 Task: Setup the salesforce meeting and review the sync recommendation
Action: Mouse moved to (218, 222)
Screenshot: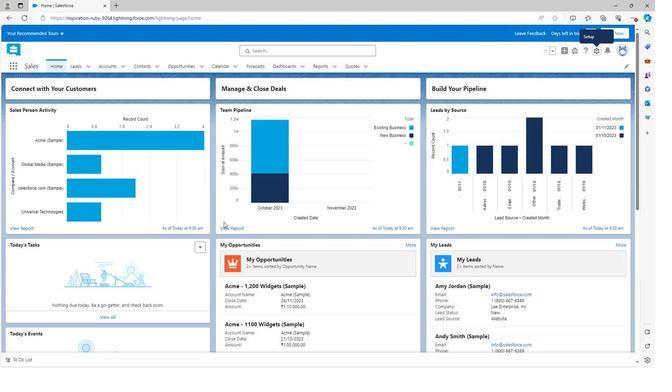 
Action: Mouse scrolled (218, 222) with delta (0, 0)
Screenshot: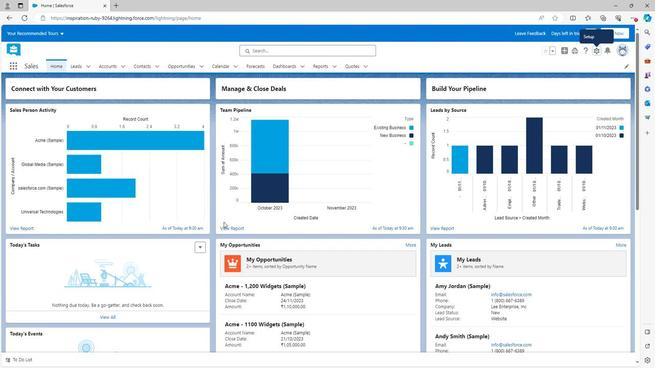 
Action: Mouse scrolled (218, 222) with delta (0, 0)
Screenshot: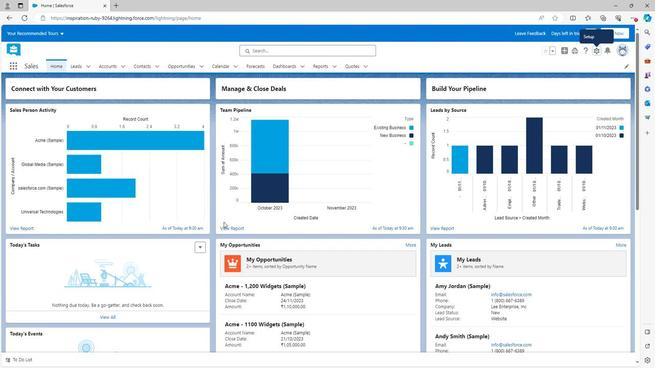 
Action: Mouse scrolled (218, 222) with delta (0, 0)
Screenshot: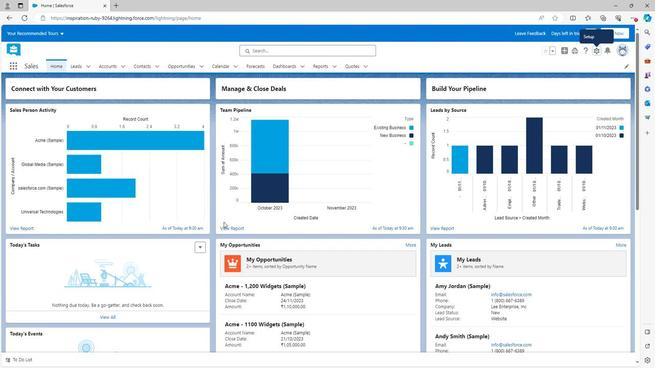 
Action: Mouse scrolled (218, 222) with delta (0, 0)
Screenshot: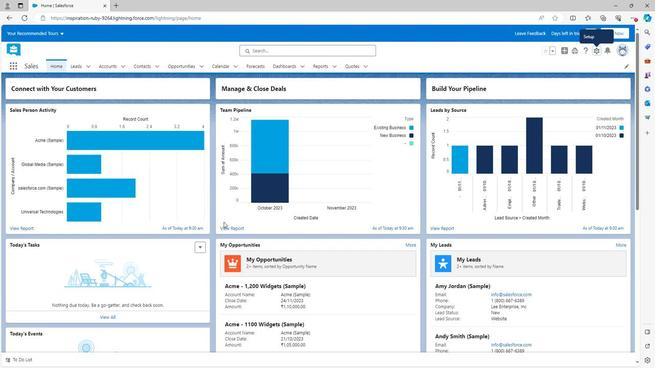 
Action: Mouse scrolled (218, 222) with delta (0, 0)
Screenshot: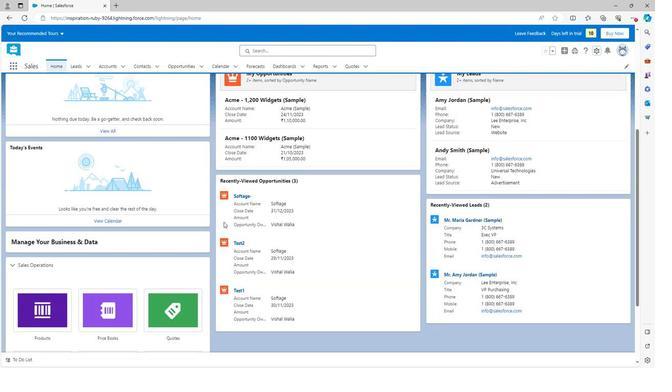 
Action: Mouse scrolled (218, 222) with delta (0, 0)
Screenshot: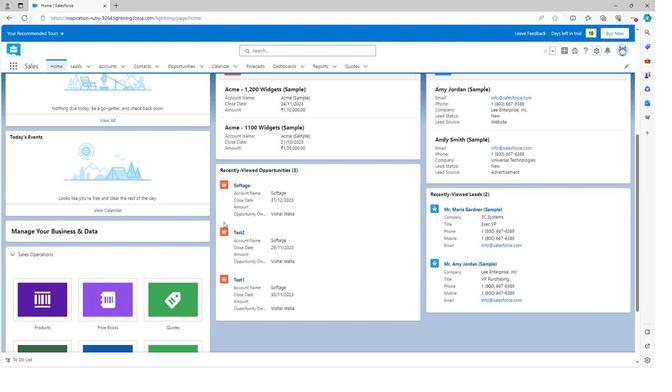 
Action: Mouse scrolled (218, 223) with delta (0, 0)
Screenshot: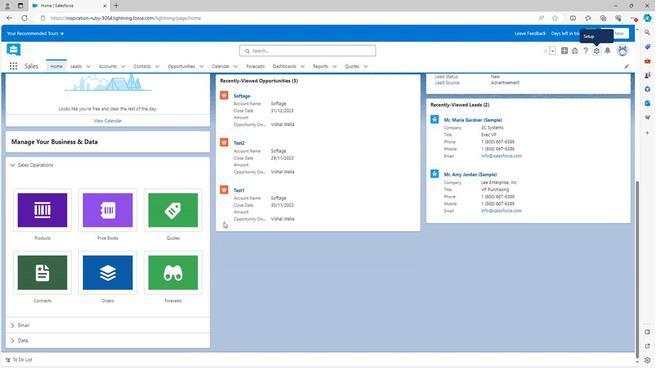 
Action: Mouse scrolled (218, 223) with delta (0, 0)
Screenshot: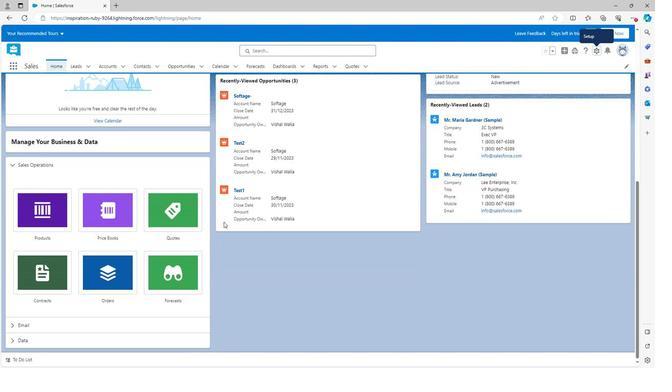 
Action: Mouse scrolled (218, 223) with delta (0, 0)
Screenshot: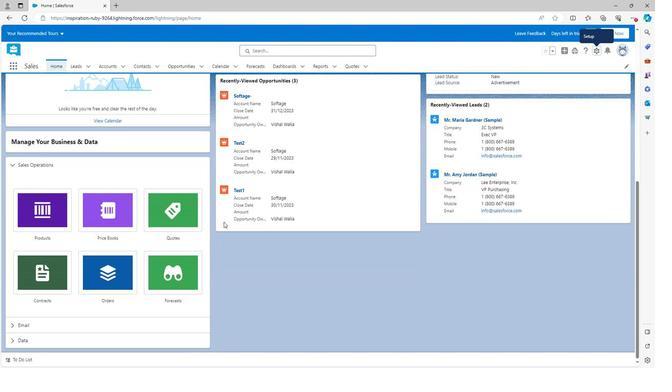 
Action: Mouse scrolled (218, 223) with delta (0, 0)
Screenshot: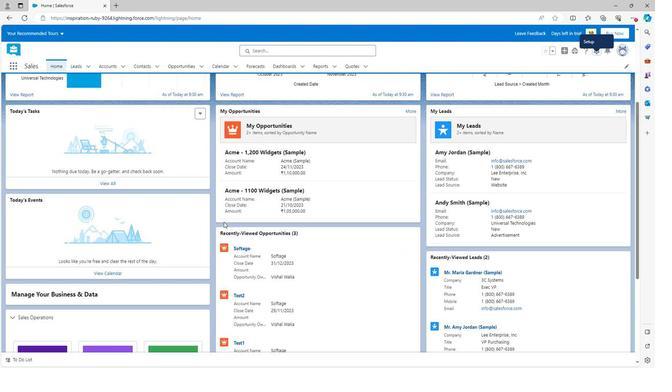 
Action: Mouse scrolled (218, 223) with delta (0, 0)
Screenshot: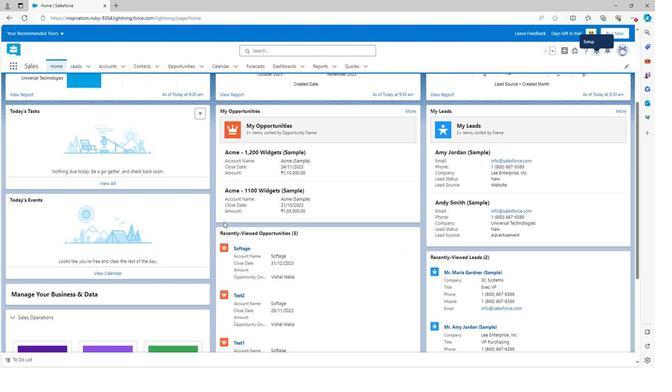 
Action: Mouse scrolled (218, 223) with delta (0, 0)
Screenshot: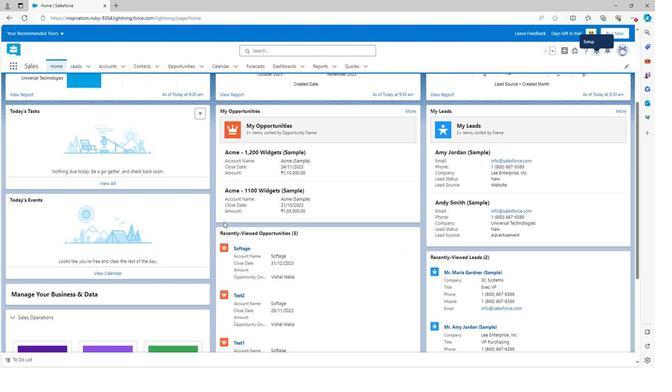 
Action: Mouse scrolled (218, 223) with delta (0, 0)
Screenshot: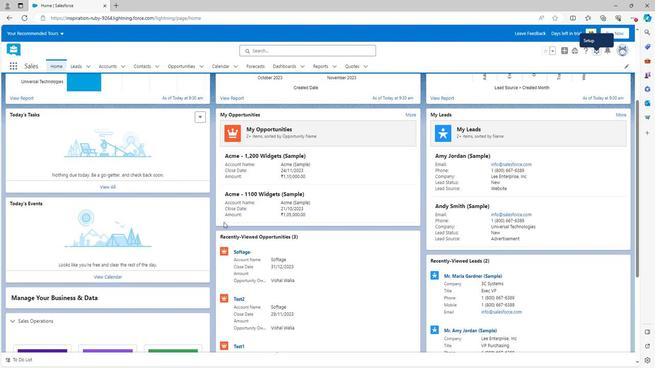 
Action: Mouse scrolled (218, 223) with delta (0, 0)
Screenshot: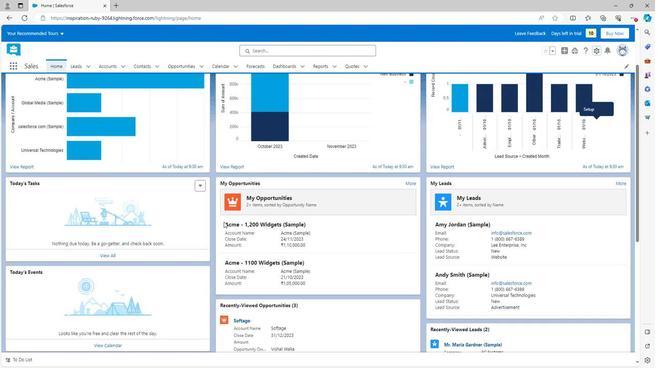 
Action: Mouse moved to (582, 56)
Screenshot: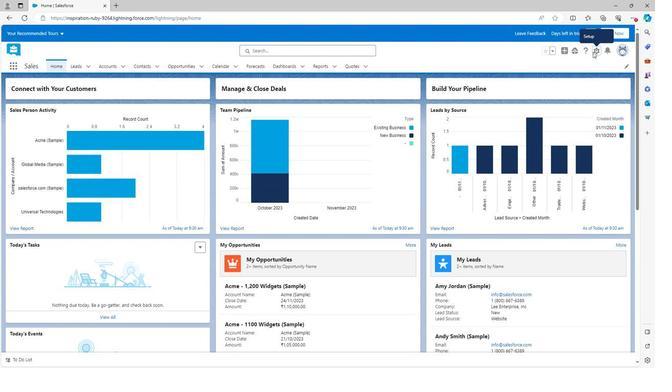 
Action: Mouse pressed left at (582, 56)
Screenshot: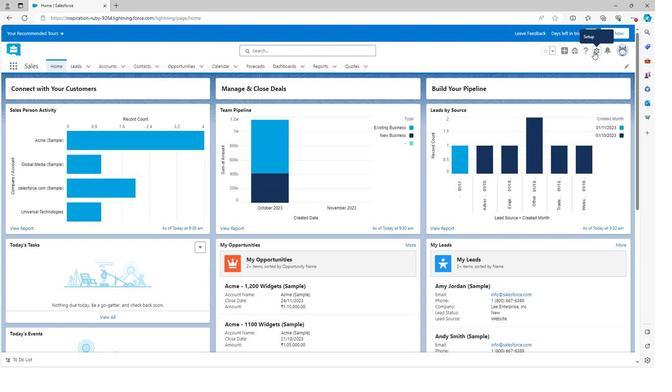 
Action: Mouse moved to (561, 71)
Screenshot: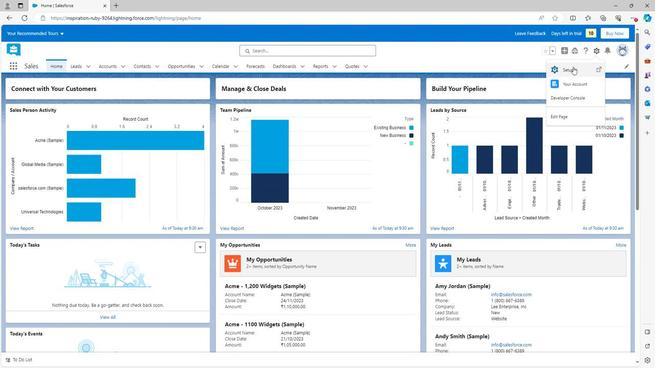 
Action: Mouse pressed left at (561, 71)
Screenshot: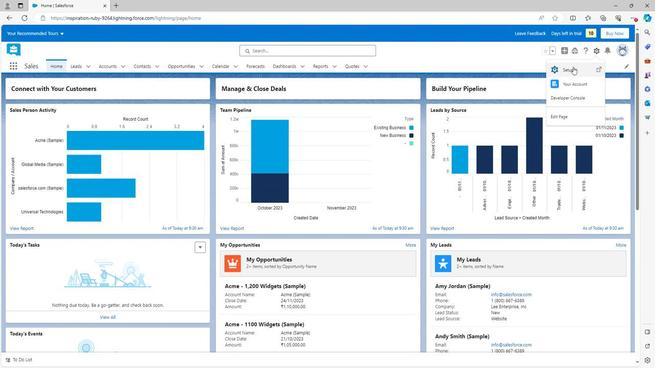 
Action: Mouse moved to (54, 249)
Screenshot: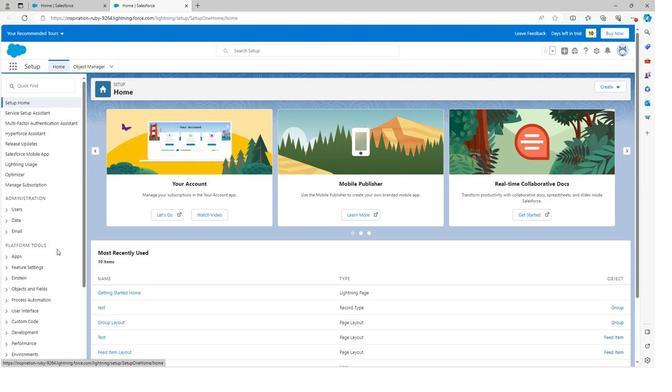 
Action: Mouse scrolled (54, 249) with delta (0, 0)
Screenshot: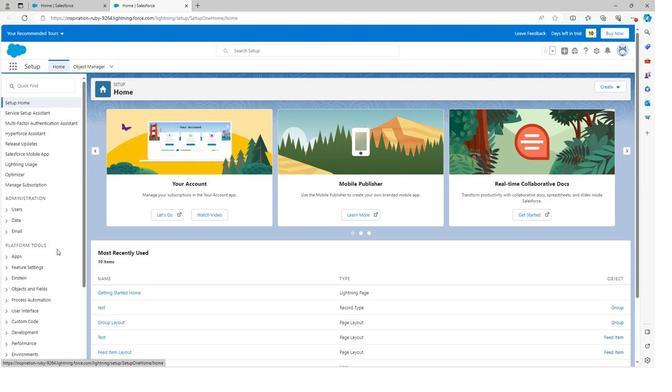 
Action: Mouse scrolled (54, 249) with delta (0, 0)
Screenshot: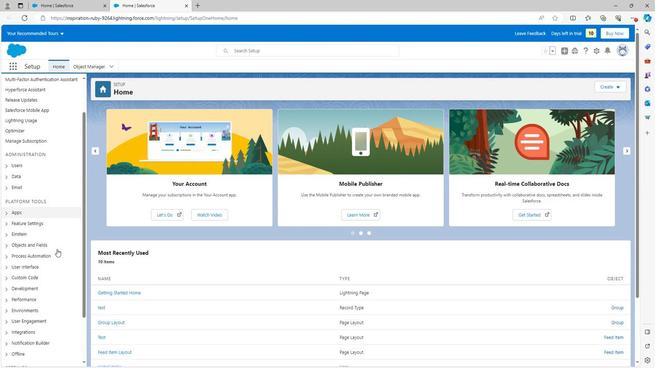 
Action: Mouse scrolled (54, 249) with delta (0, 0)
Screenshot: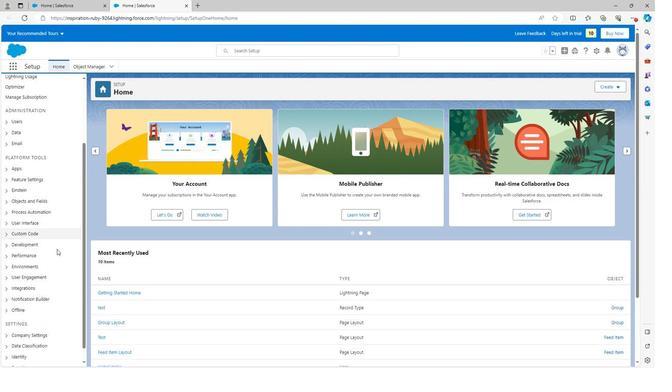 
Action: Mouse moved to (3, 166)
Screenshot: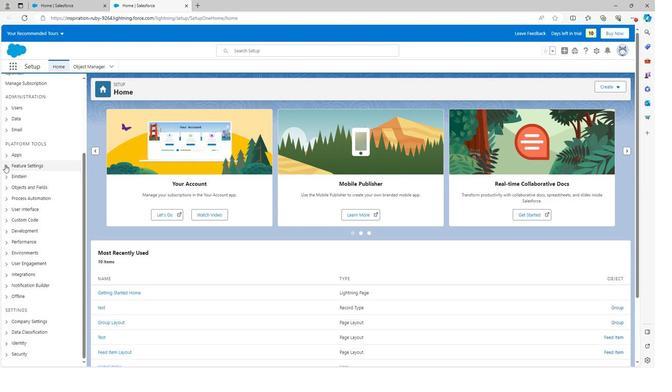 
Action: Mouse pressed left at (3, 166)
Screenshot: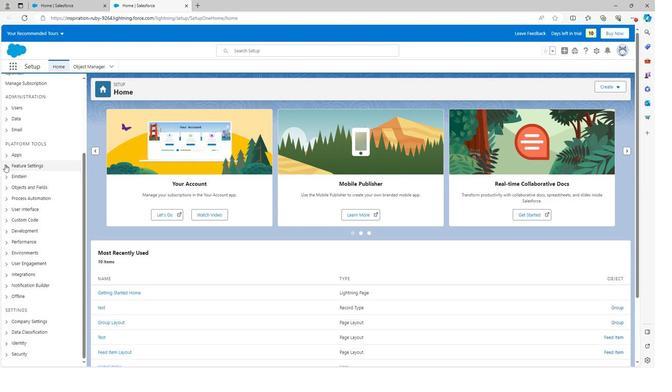 
Action: Mouse moved to (13, 242)
Screenshot: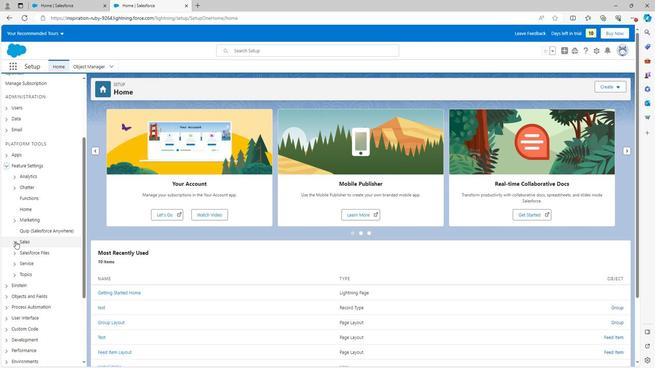 
Action: Mouse pressed left at (13, 242)
Screenshot: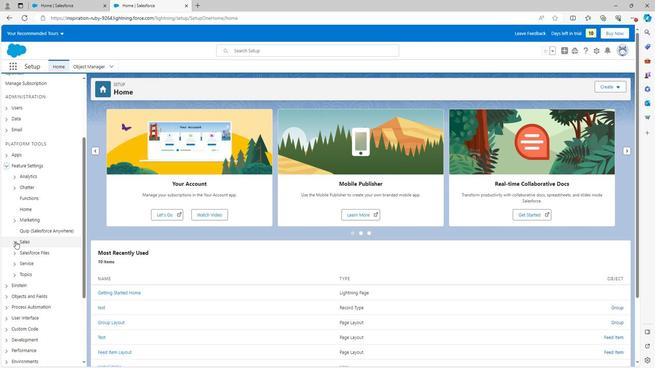 
Action: Mouse scrolled (13, 241) with delta (0, 0)
Screenshot: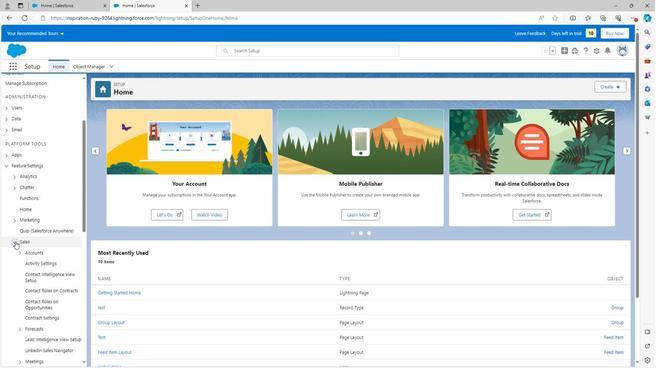 
Action: Mouse scrolled (13, 241) with delta (0, 0)
Screenshot: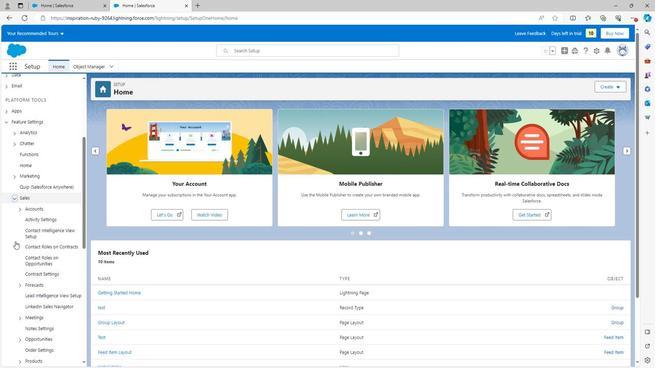 
Action: Mouse scrolled (13, 241) with delta (0, 0)
Screenshot: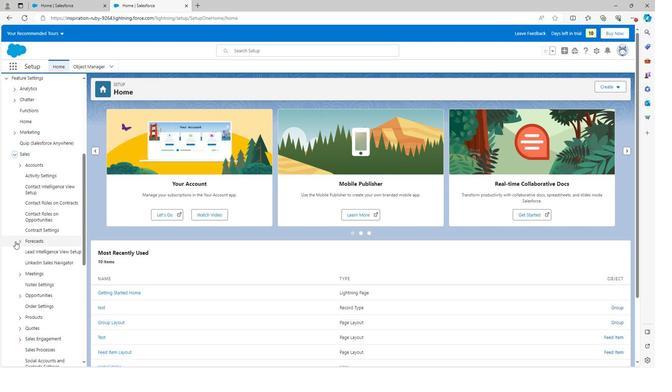 
Action: Mouse moved to (18, 230)
Screenshot: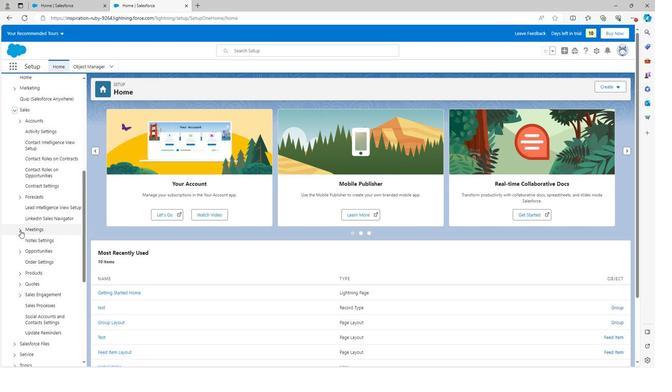 
Action: Mouse pressed left at (18, 230)
Screenshot: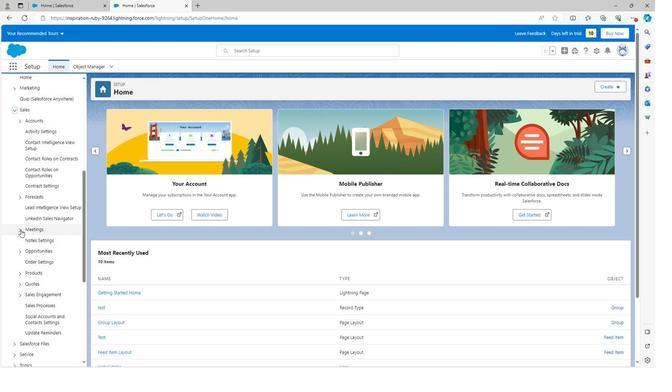 
Action: Mouse moved to (31, 239)
Screenshot: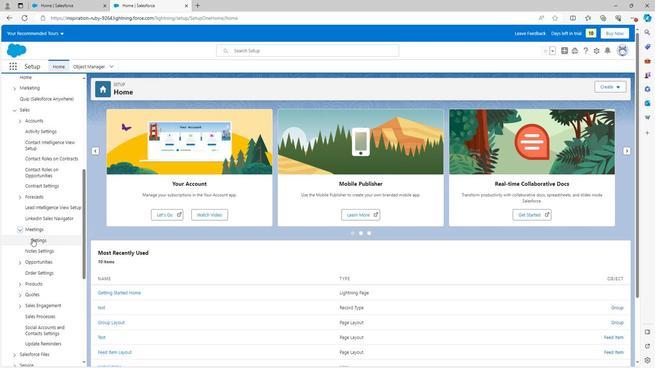 
Action: Mouse pressed left at (31, 239)
Screenshot: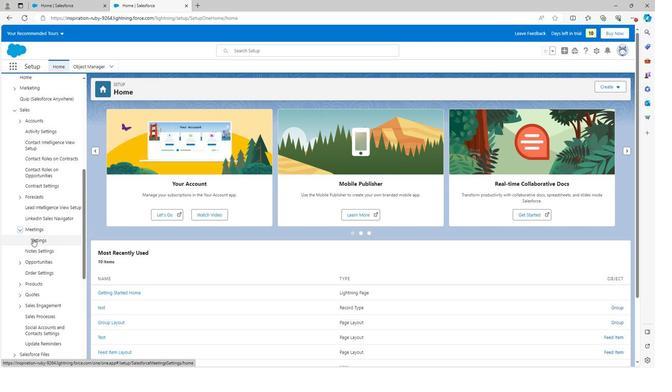 
Action: Mouse moved to (426, 177)
Screenshot: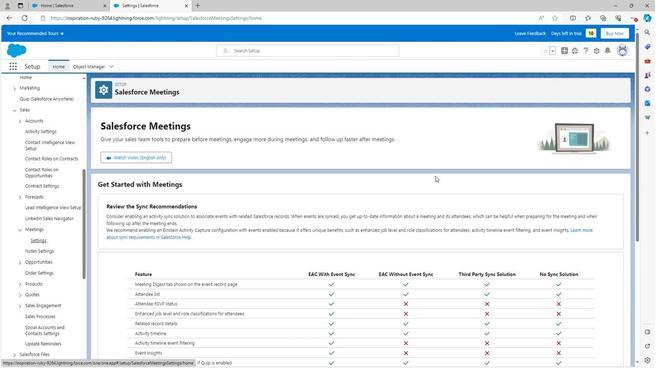 
Action: Mouse scrolled (426, 177) with delta (0, 0)
Screenshot: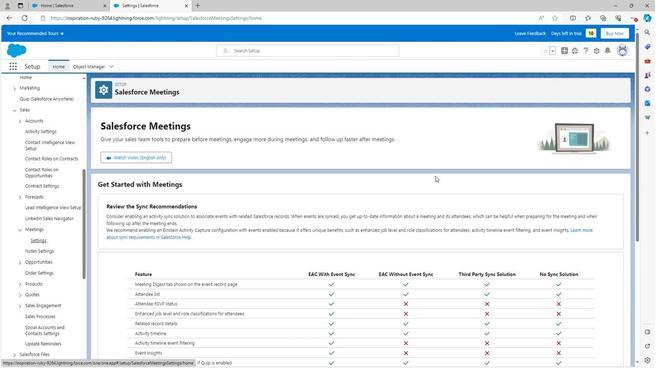 
Action: Mouse scrolled (426, 177) with delta (0, 0)
Screenshot: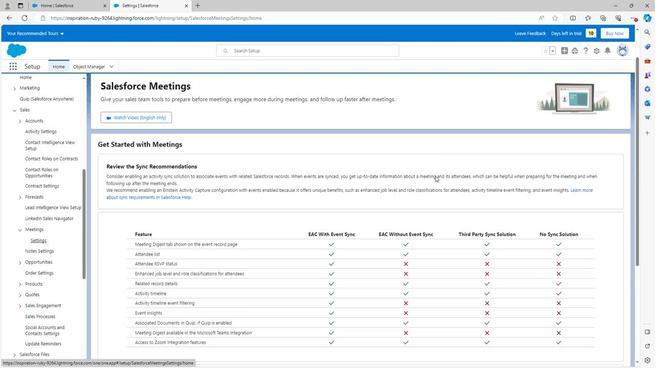 
Action: Mouse scrolled (426, 177) with delta (0, 0)
Screenshot: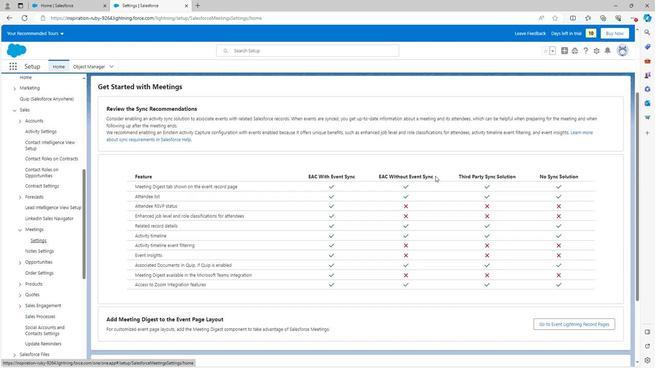 
Action: Mouse scrolled (426, 177) with delta (0, 0)
Screenshot: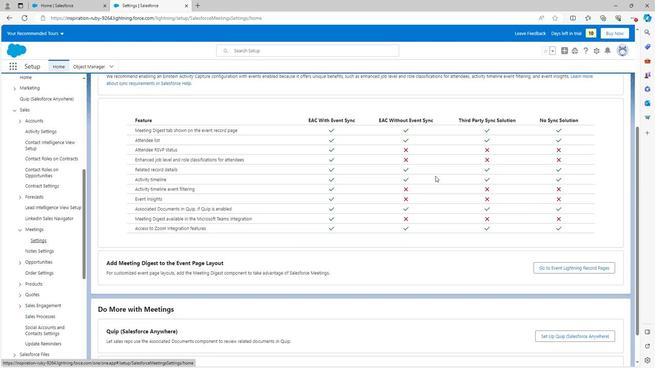 
Action: Mouse scrolled (426, 177) with delta (0, 0)
Screenshot: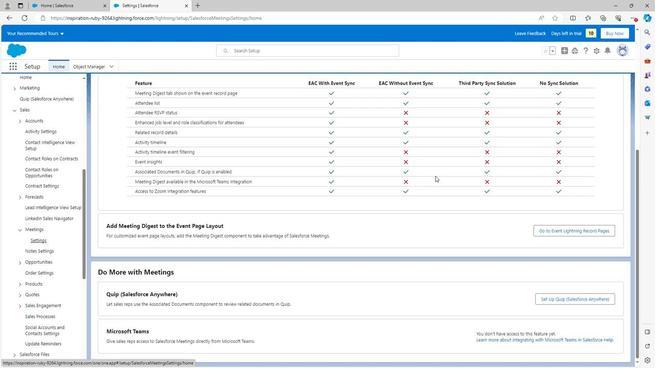 
Action: Mouse scrolled (426, 177) with delta (0, 0)
Screenshot: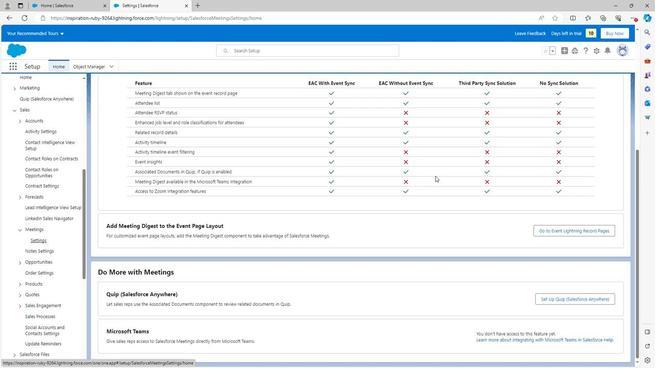 
Action: Mouse moved to (421, 225)
Screenshot: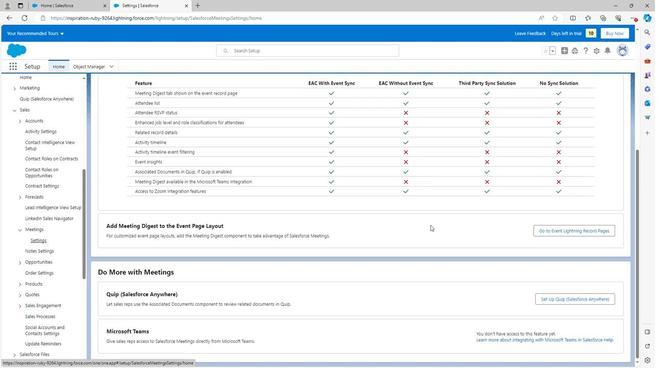 
Action: Mouse scrolled (421, 225) with delta (0, 0)
Screenshot: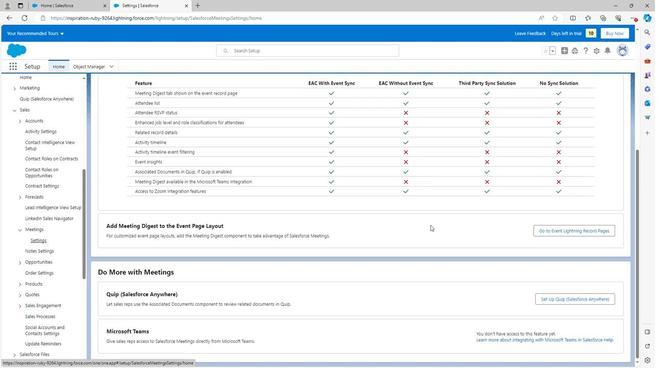 
Action: Mouse scrolled (421, 225) with delta (0, 0)
Screenshot: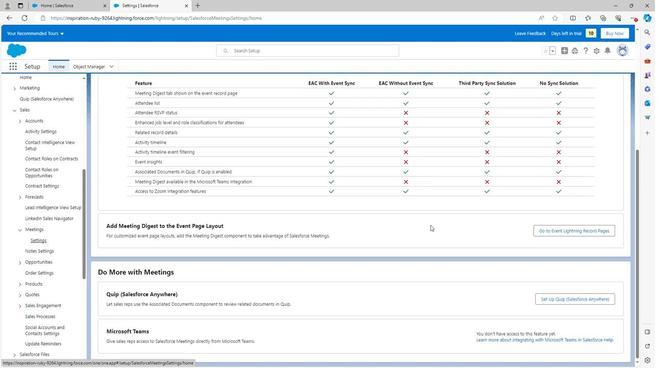 
Action: Mouse scrolled (421, 225) with delta (0, 0)
Screenshot: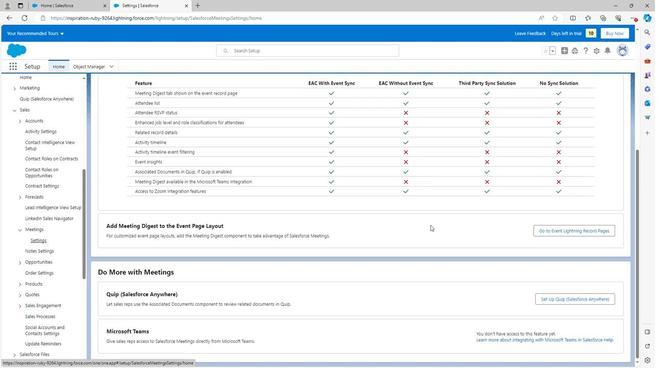 
Action: Mouse moved to (545, 231)
Screenshot: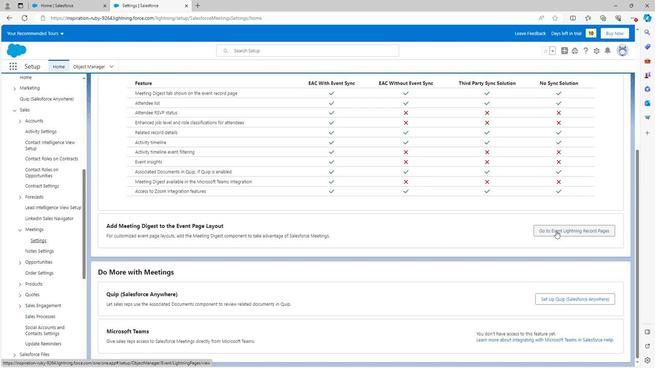 
Action: Mouse pressed left at (545, 231)
Screenshot: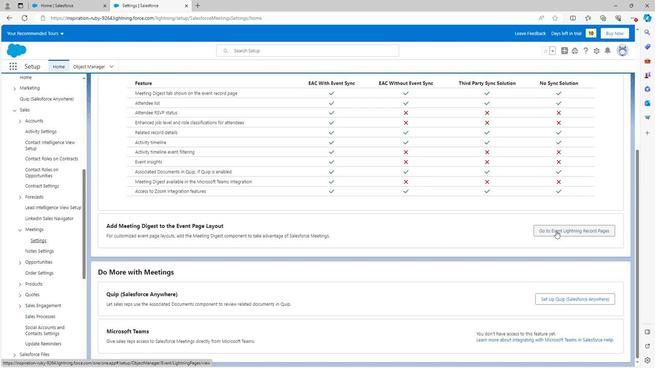 
Action: Mouse moved to (263, 10)
Screenshot: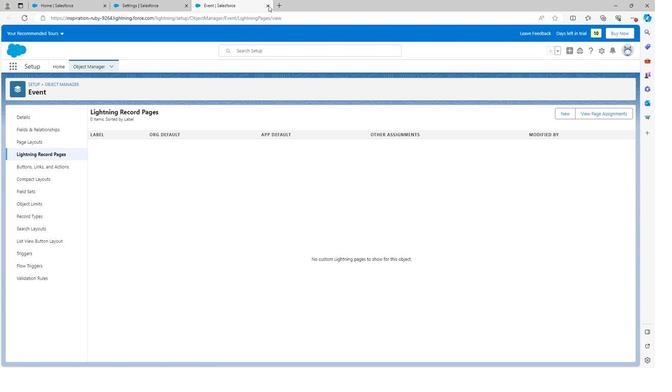 
Action: Mouse pressed left at (263, 10)
Screenshot: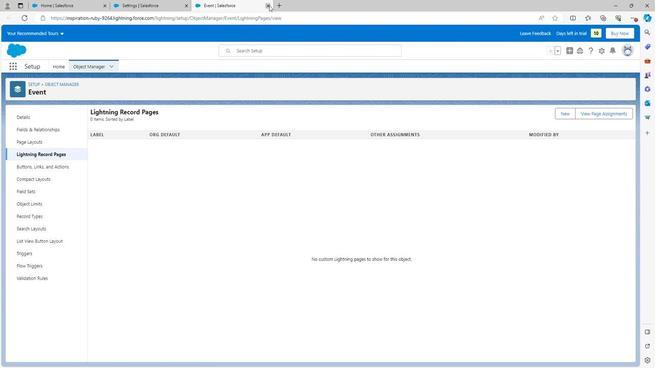 
Action: Mouse moved to (280, 157)
Screenshot: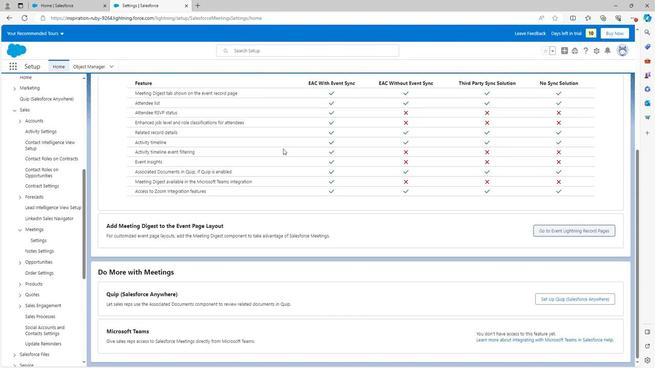 
Action: Mouse scrolled (280, 158) with delta (0, 0)
Screenshot: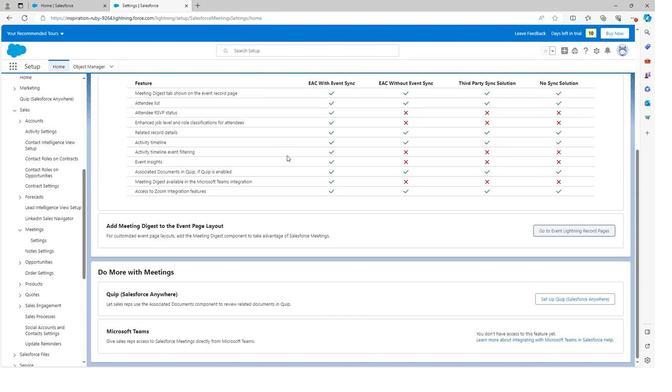 
Action: Mouse scrolled (280, 158) with delta (0, 0)
Screenshot: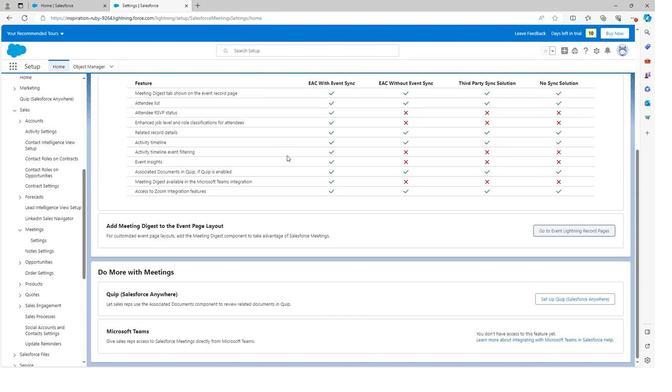 
Action: Mouse moved to (281, 157)
Screenshot: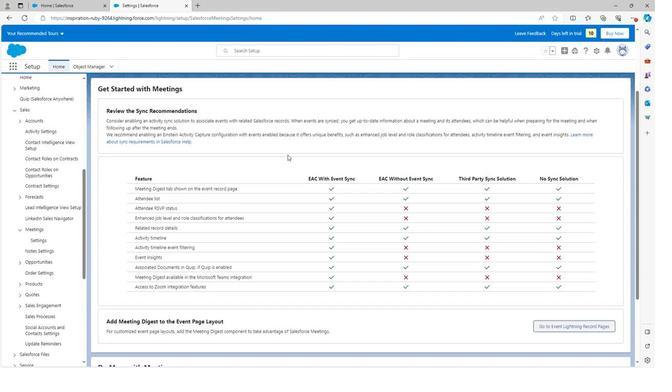 
Action: Mouse scrolled (281, 157) with delta (0, 0)
Screenshot: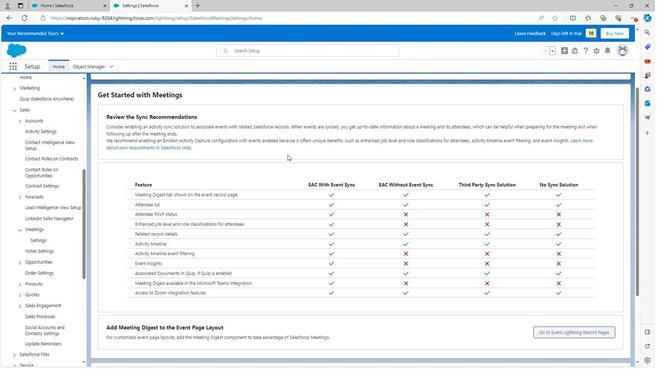 
Action: Mouse scrolled (281, 157) with delta (0, 0)
Screenshot: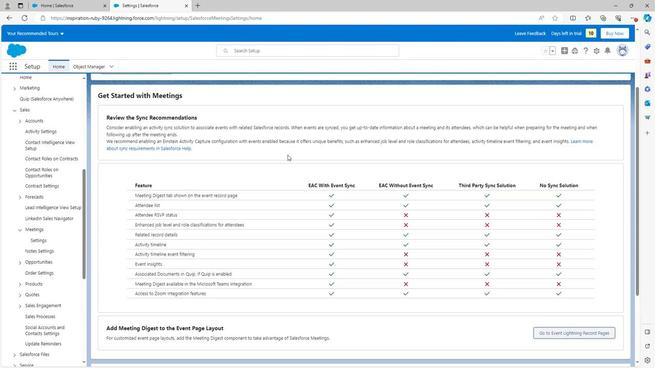 
Action: Mouse moved to (321, 258)
Screenshot: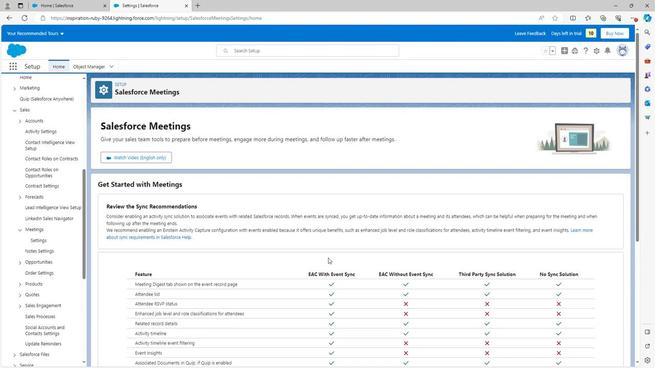 
Action: Mouse scrolled (321, 257) with delta (0, 0)
Screenshot: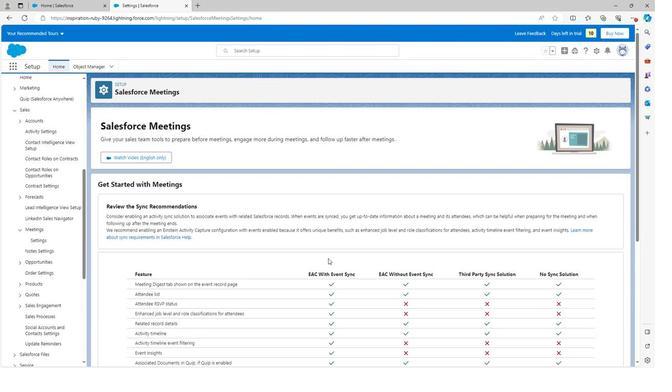
Action: Mouse moved to (321, 257)
Screenshot: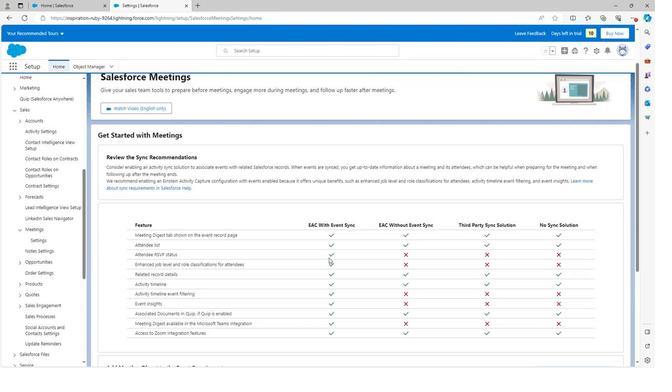 
Action: Mouse scrolled (321, 257) with delta (0, 0)
Screenshot: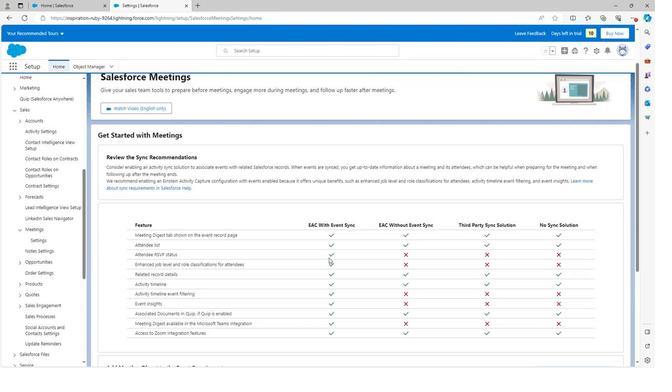 
Action: Mouse moved to (350, 263)
Screenshot: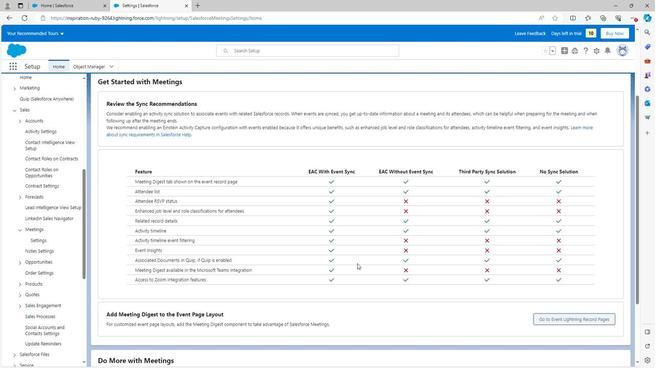 
Action: Mouse scrolled (350, 263) with delta (0, 0)
Screenshot: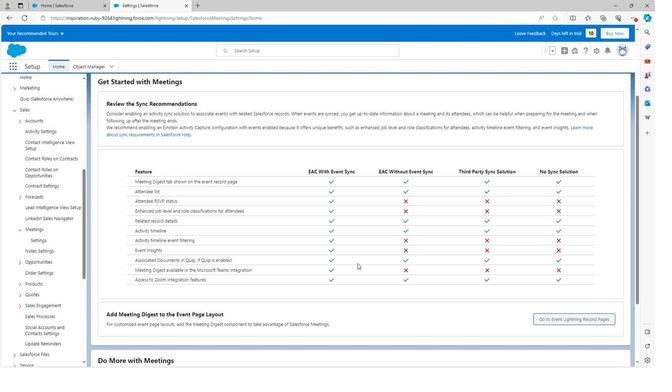 
Action: Mouse scrolled (350, 263) with delta (0, 0)
Screenshot: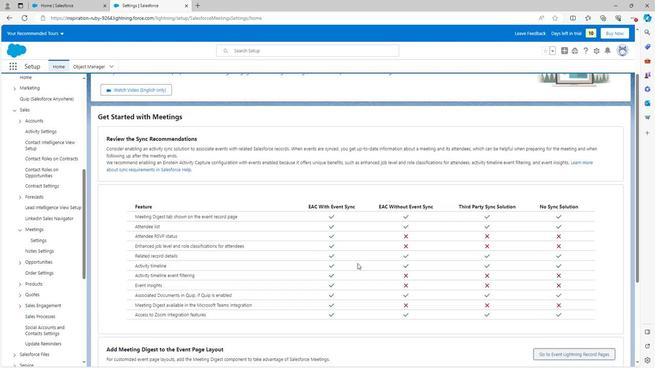 
Action: Mouse scrolled (350, 263) with delta (0, 0)
Screenshot: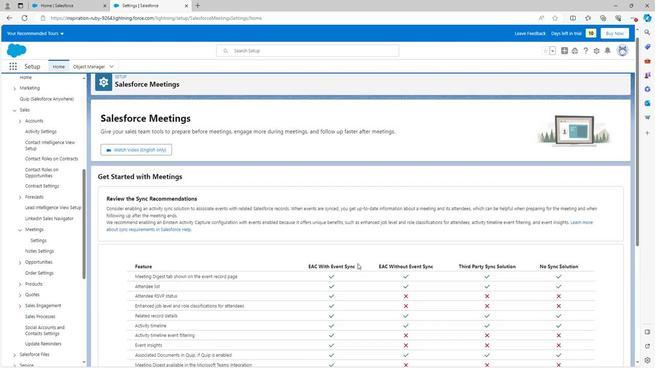 
Action: Mouse scrolled (350, 263) with delta (0, 0)
Screenshot: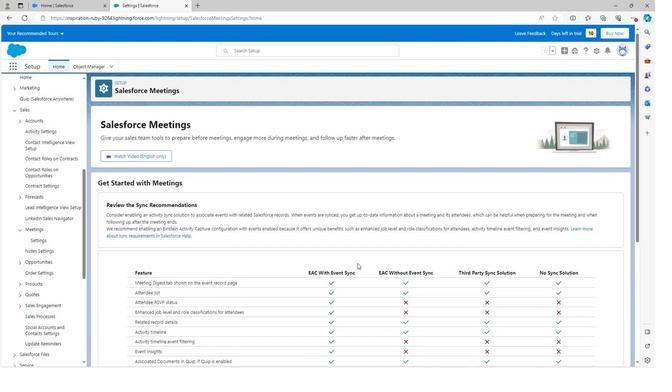 
Action: Mouse scrolled (350, 263) with delta (0, 0)
Screenshot: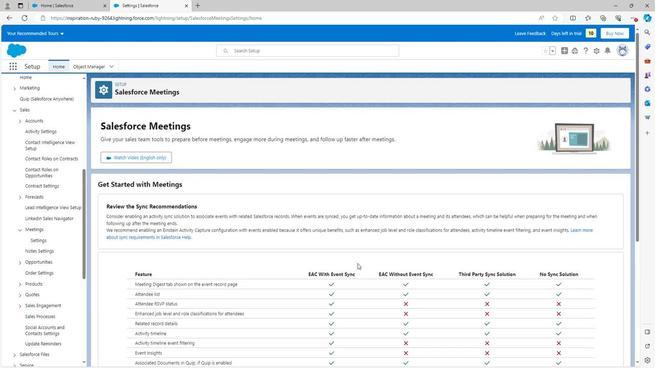 
Action: Mouse moved to (491, 140)
Screenshot: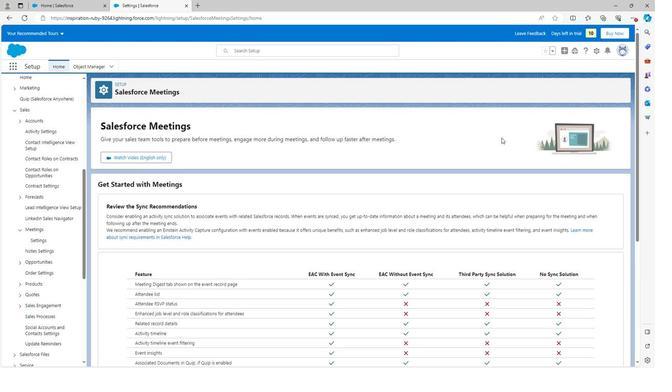 
